 Task: Create a due date automation trigger when advanced on, 2 hours before a card is due add dates starting next week.
Action: Mouse moved to (1104, 94)
Screenshot: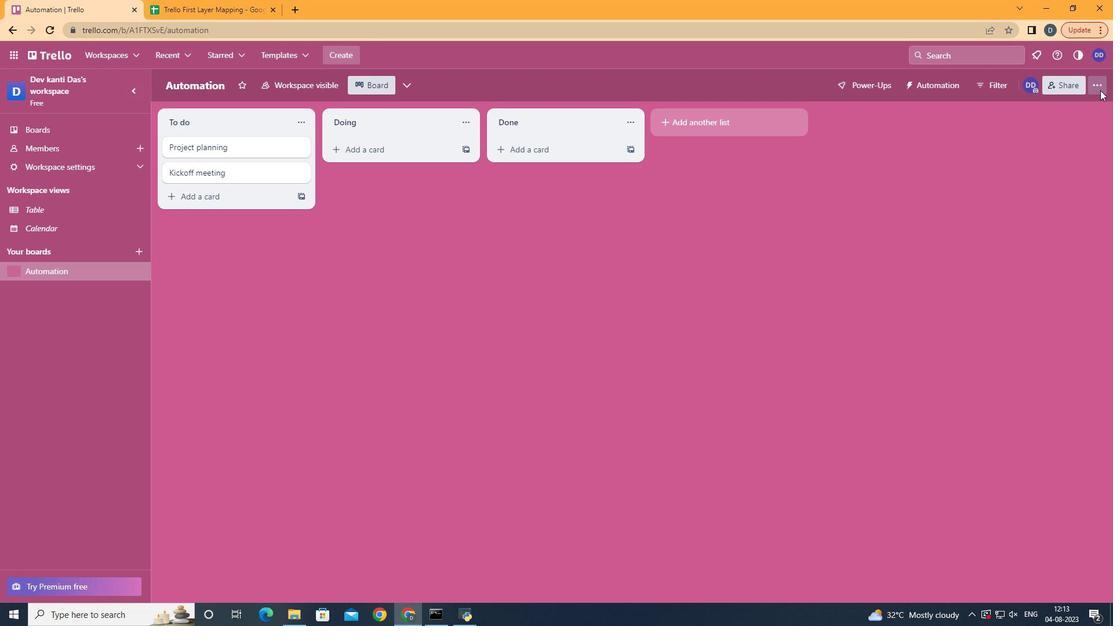
Action: Mouse pressed left at (1104, 94)
Screenshot: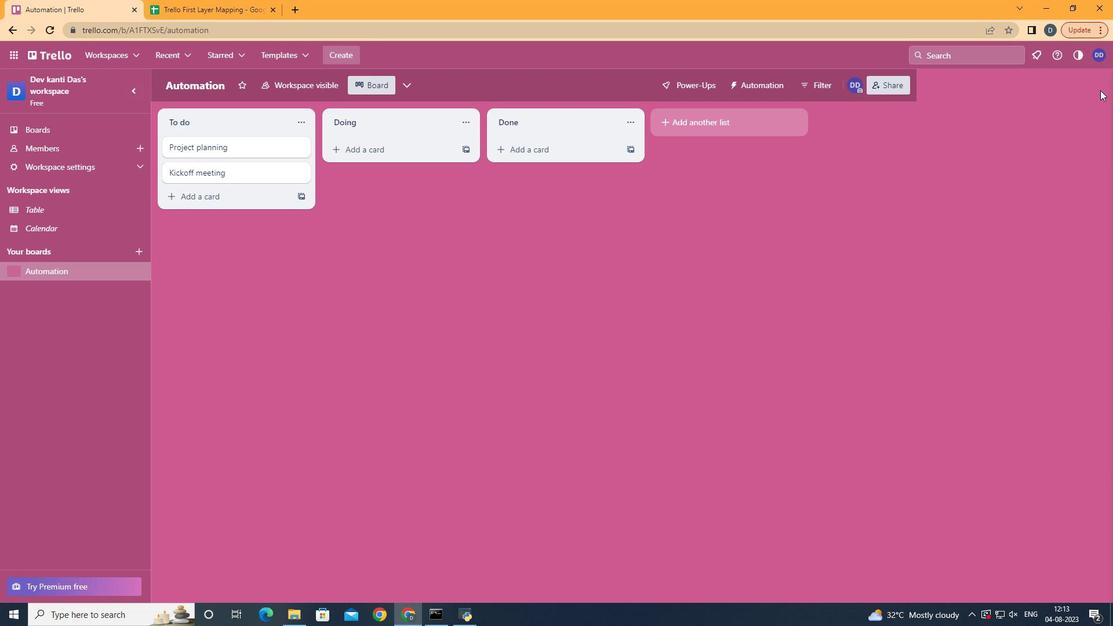 
Action: Mouse moved to (1026, 238)
Screenshot: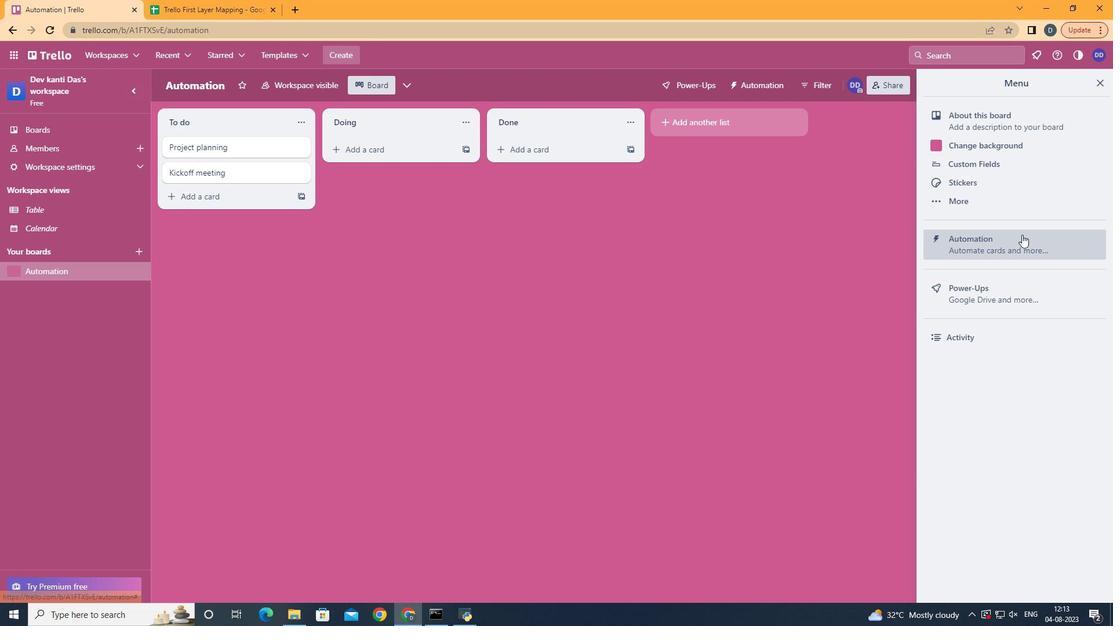 
Action: Mouse pressed left at (1026, 238)
Screenshot: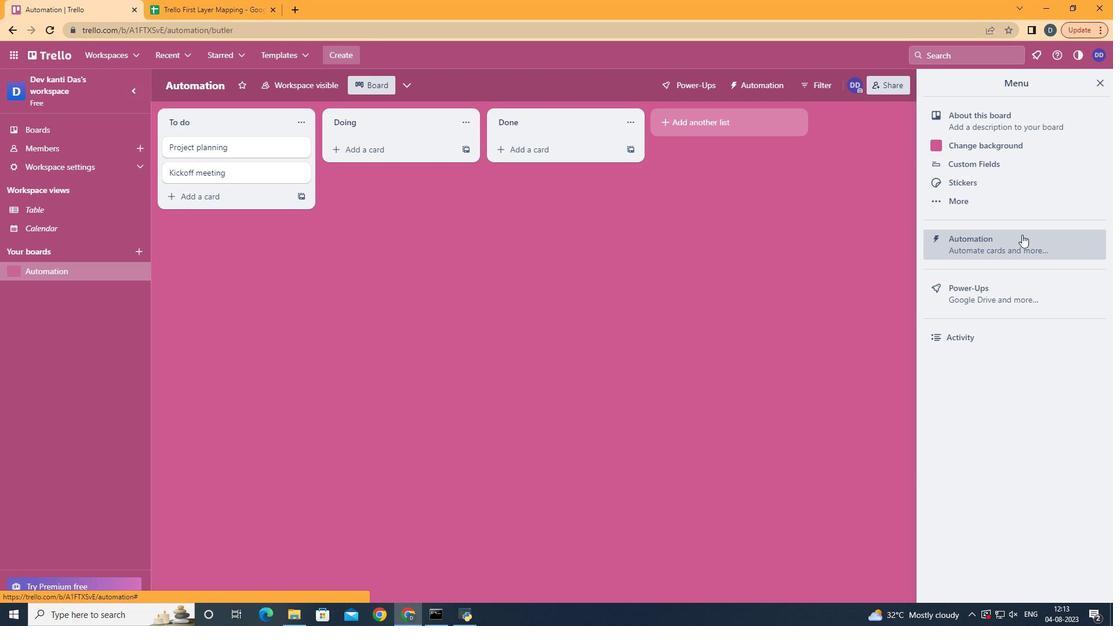 
Action: Mouse moved to (202, 233)
Screenshot: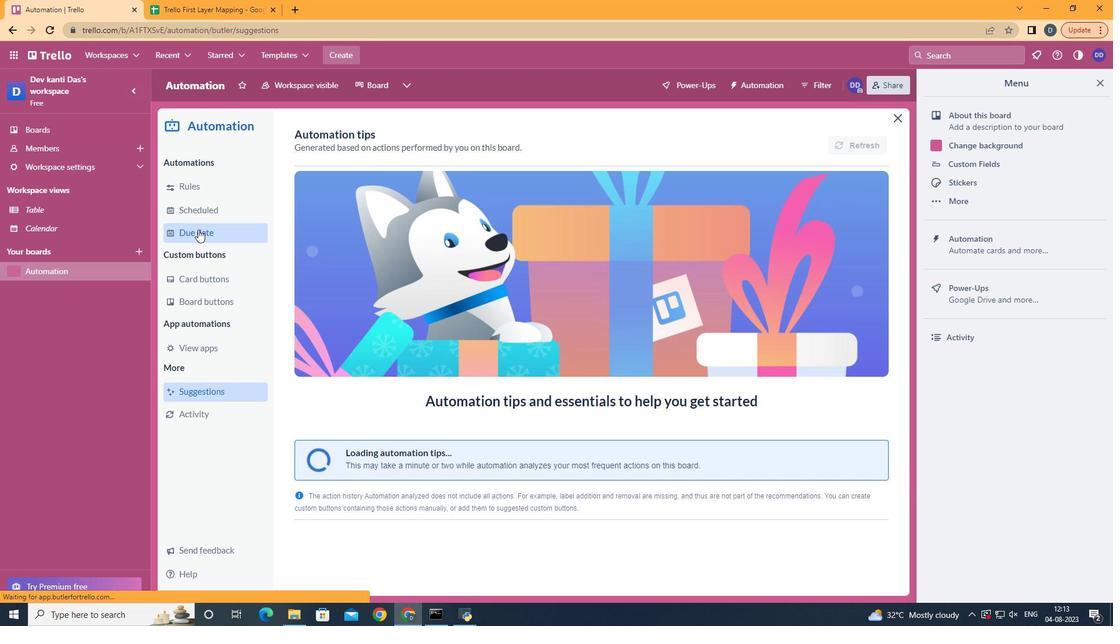 
Action: Mouse pressed left at (202, 233)
Screenshot: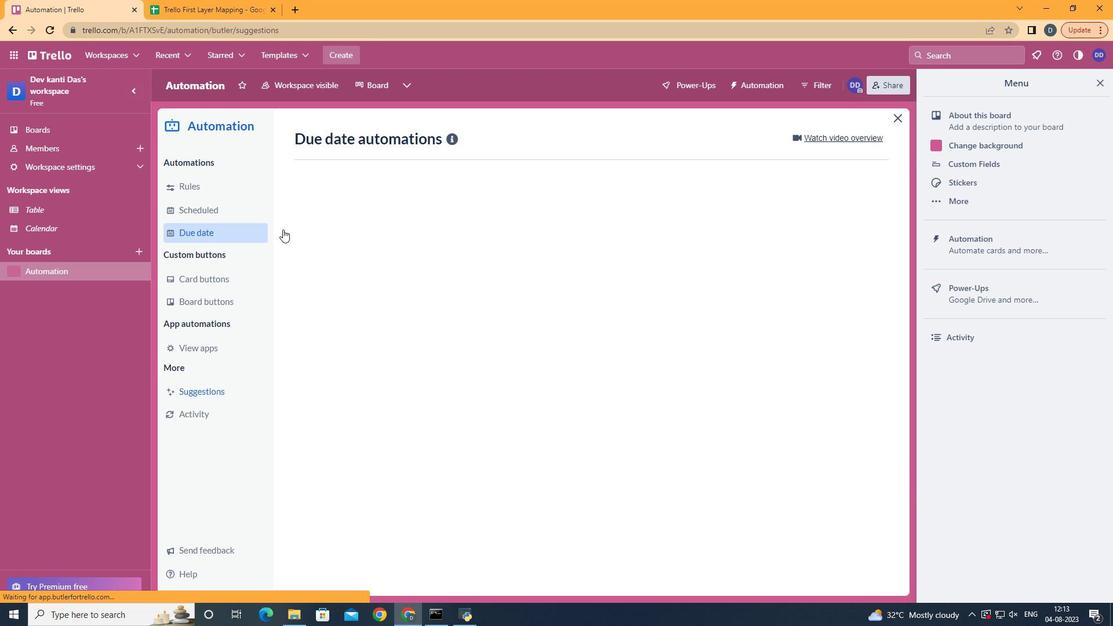 
Action: Mouse moved to (824, 145)
Screenshot: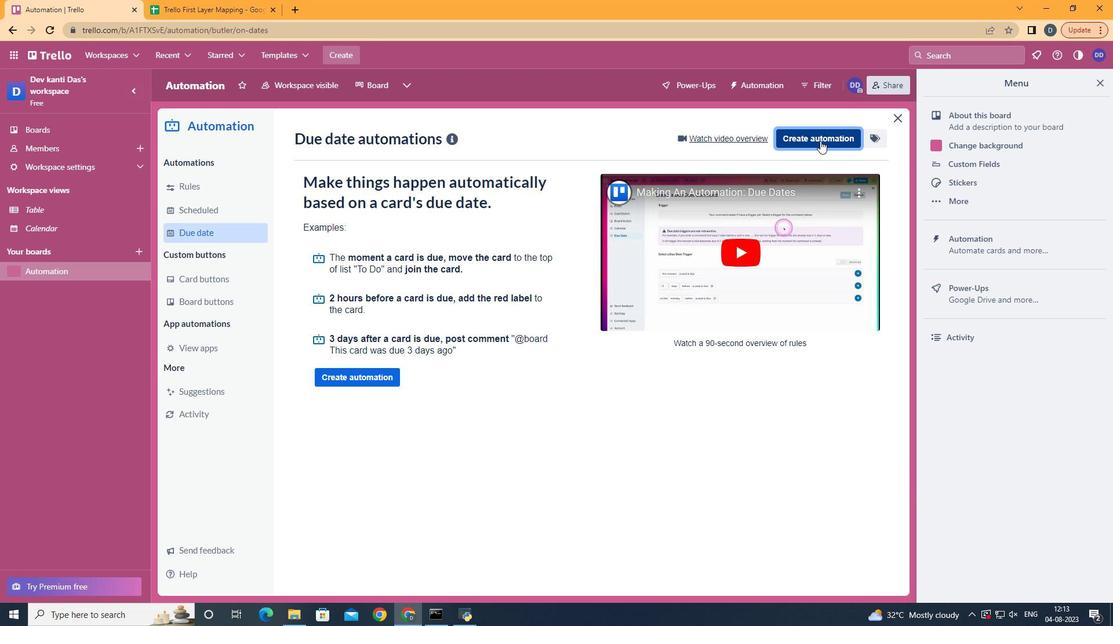 
Action: Mouse pressed left at (824, 145)
Screenshot: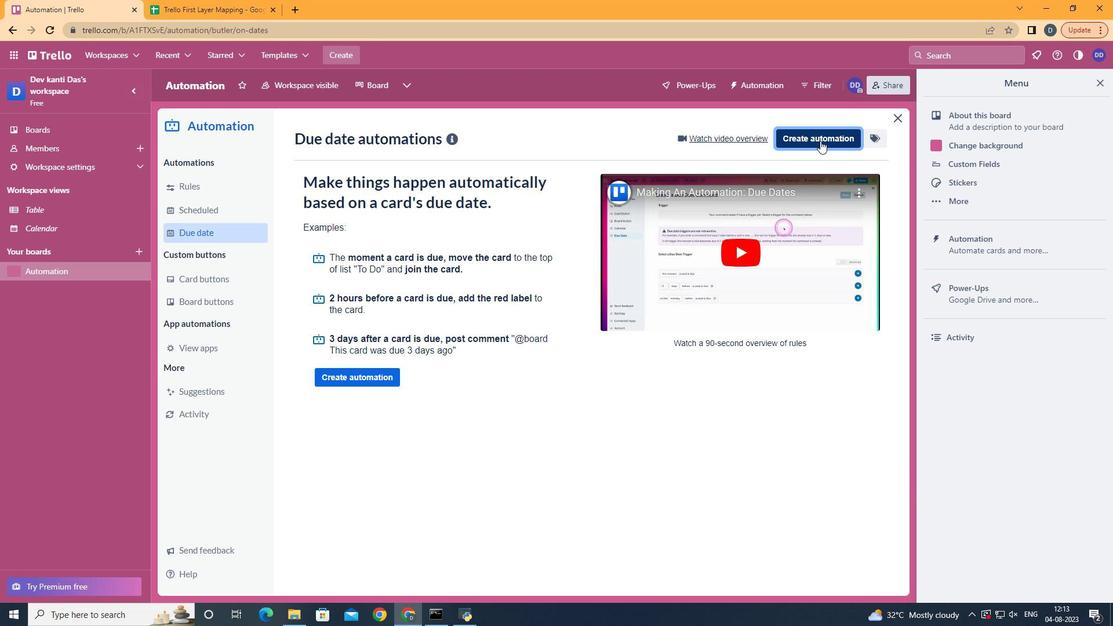 
Action: Mouse moved to (642, 254)
Screenshot: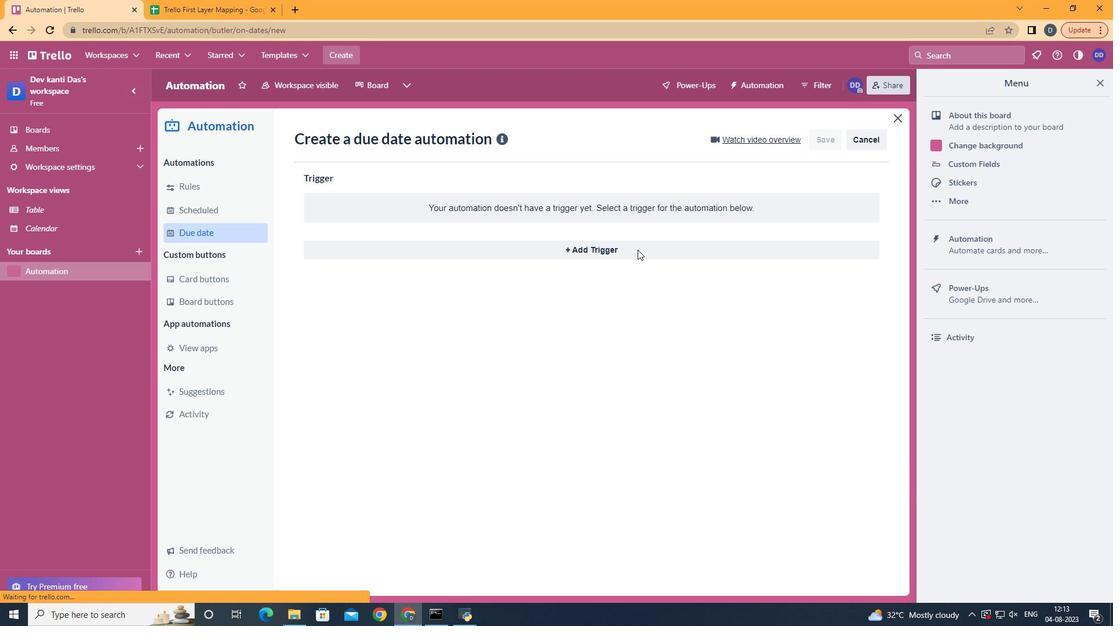 
Action: Mouse pressed left at (642, 254)
Screenshot: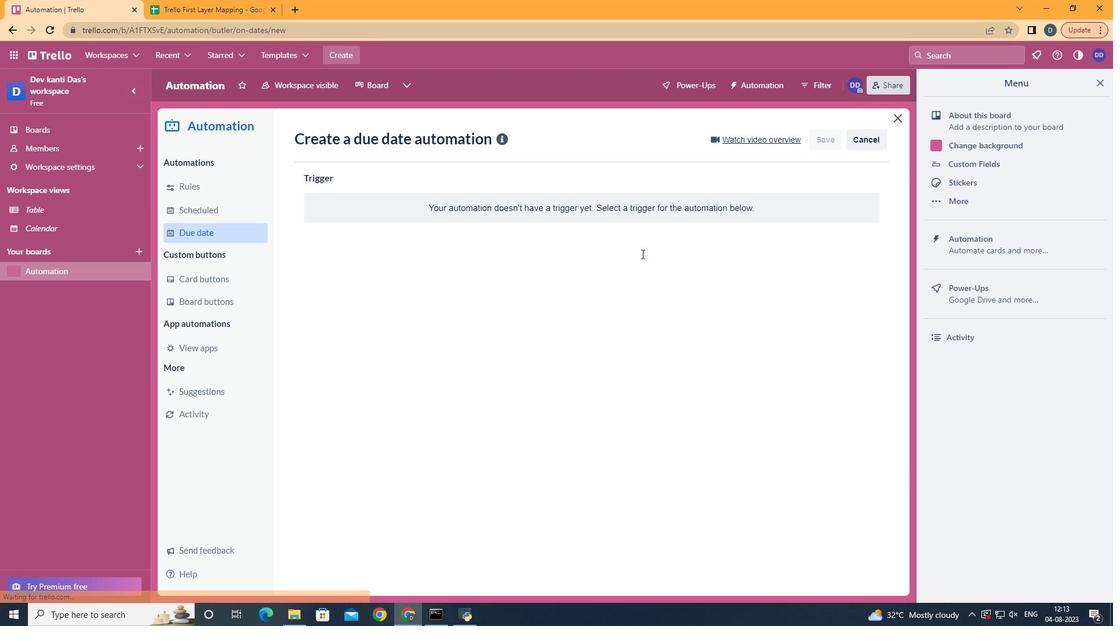 
Action: Mouse moved to (379, 494)
Screenshot: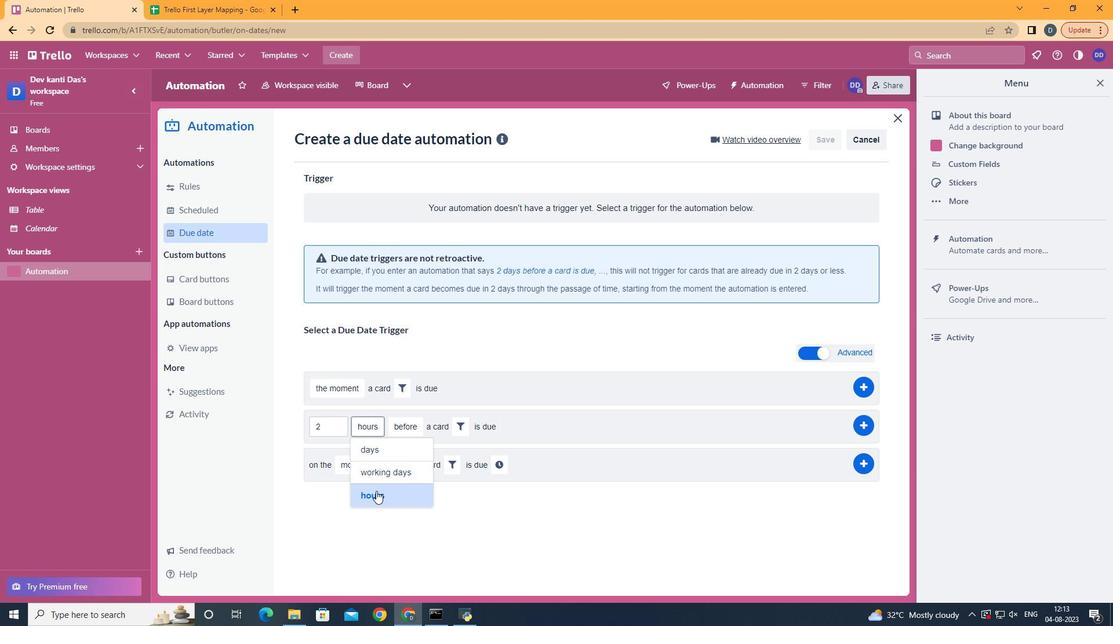 
Action: Mouse pressed left at (379, 494)
Screenshot: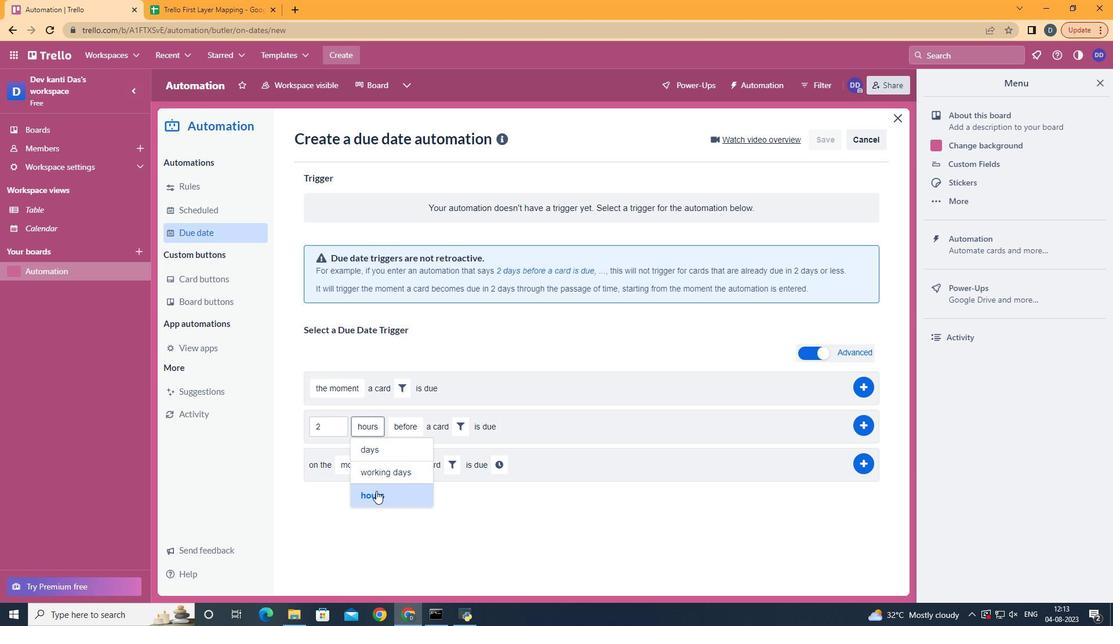
Action: Mouse moved to (412, 445)
Screenshot: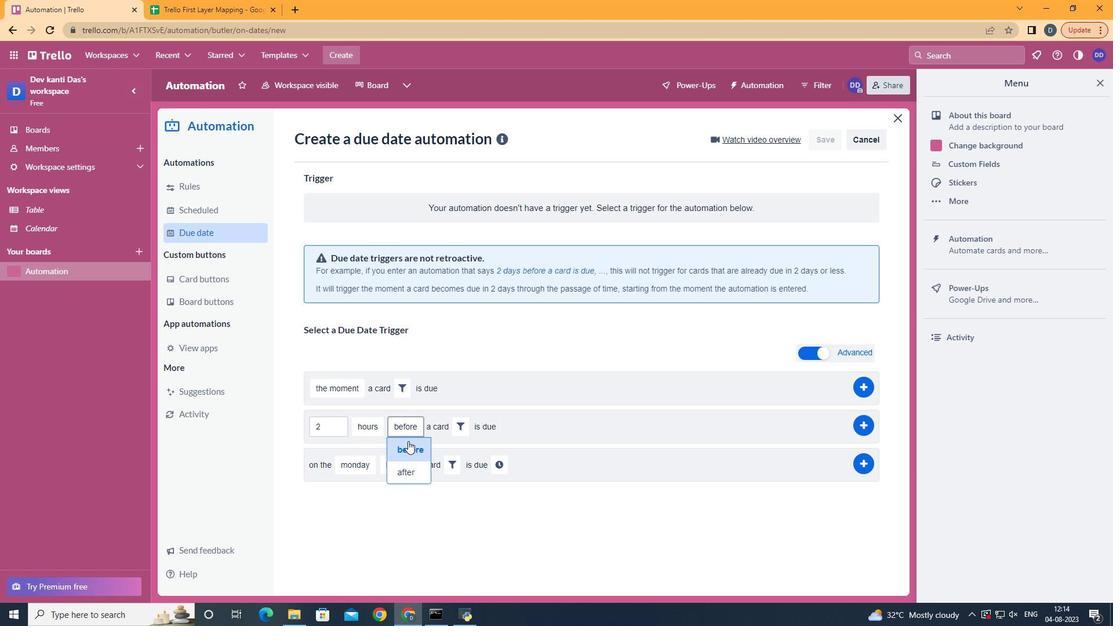 
Action: Mouse pressed left at (412, 445)
Screenshot: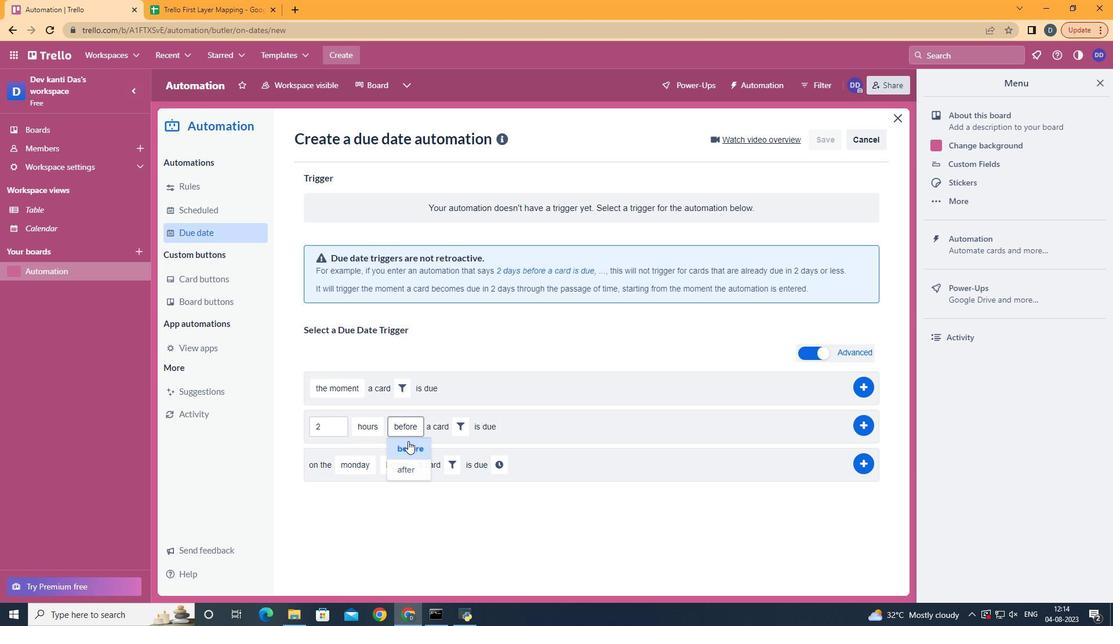 
Action: Mouse moved to (465, 432)
Screenshot: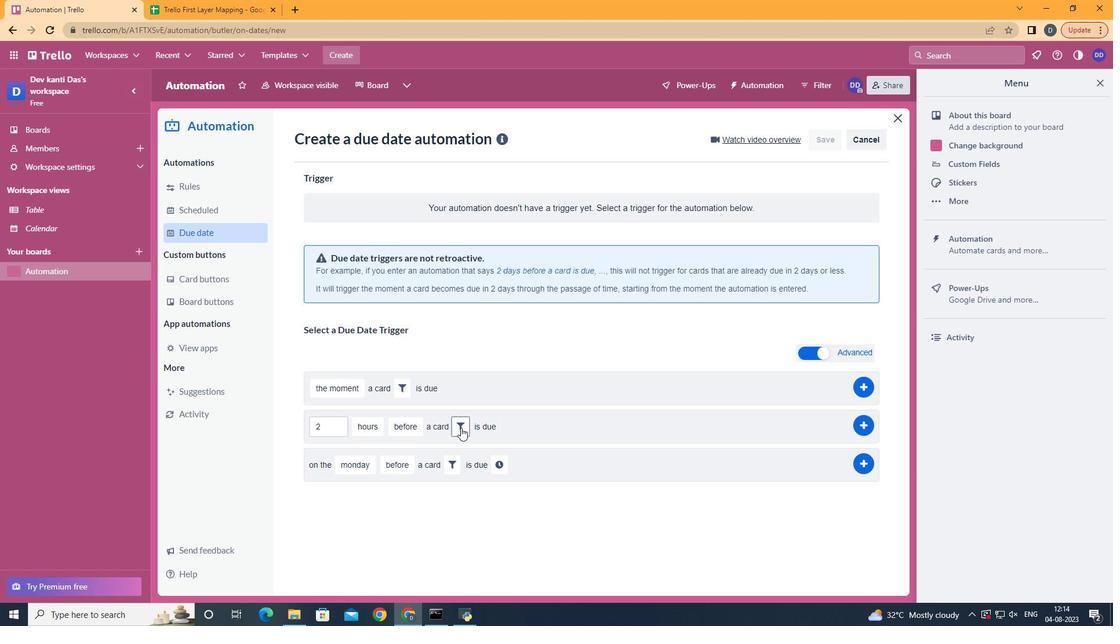 
Action: Mouse pressed left at (465, 432)
Screenshot: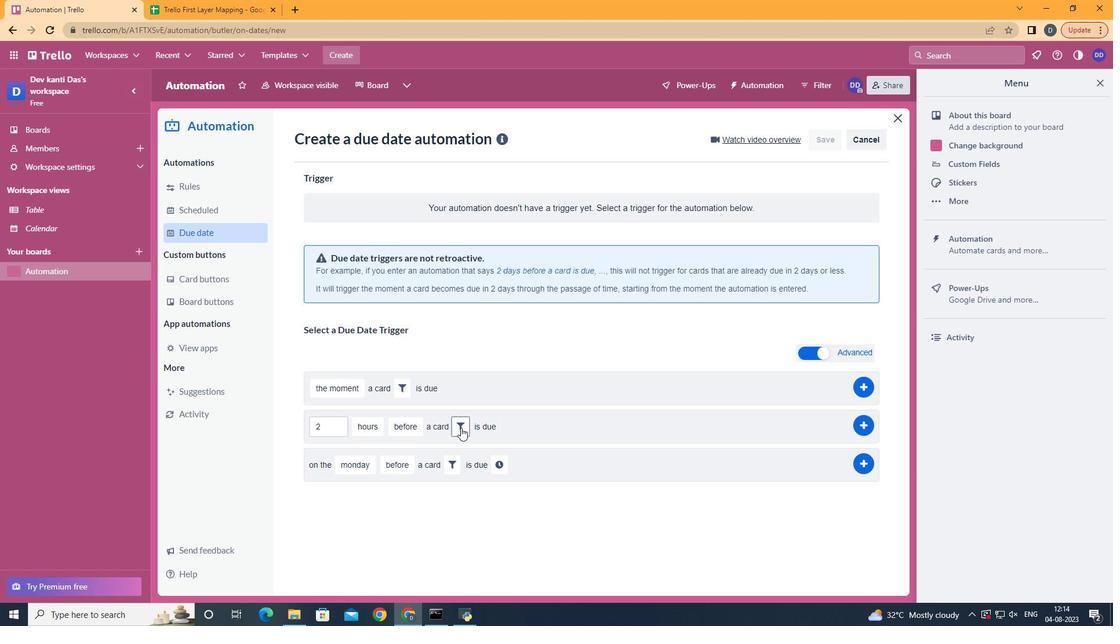 
Action: Mouse moved to (522, 473)
Screenshot: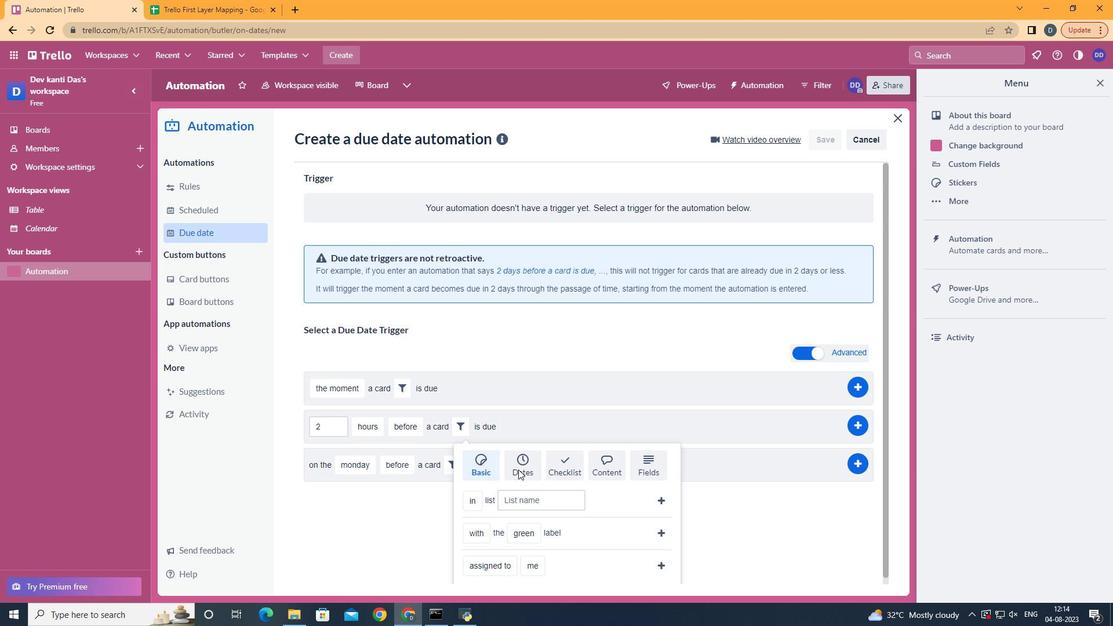 
Action: Mouse pressed left at (522, 473)
Screenshot: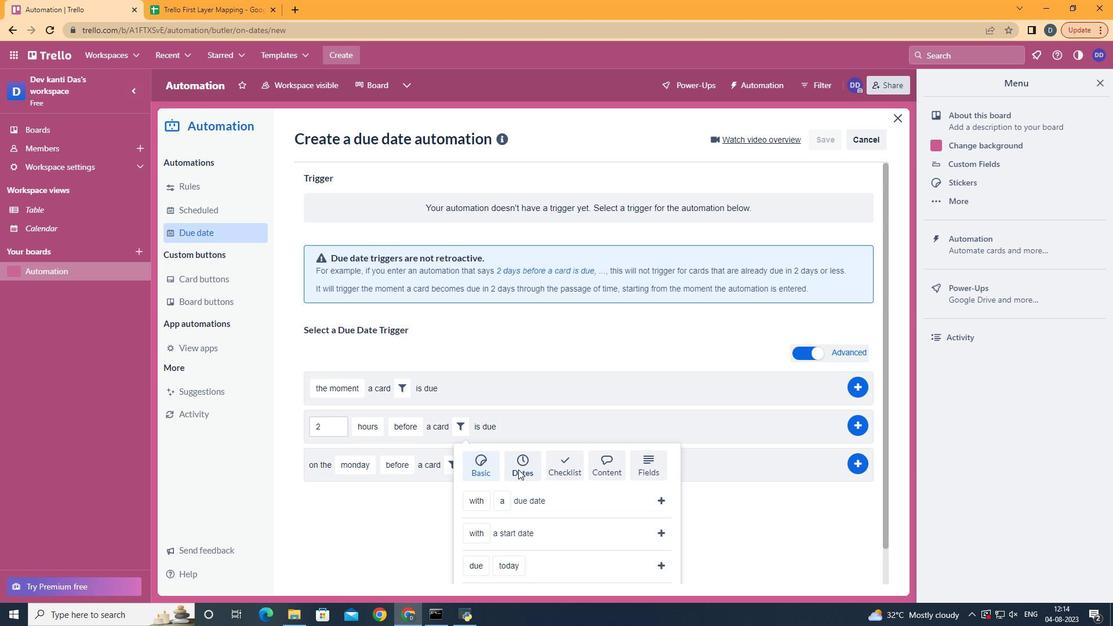 
Action: Mouse scrolled (522, 473) with delta (0, 0)
Screenshot: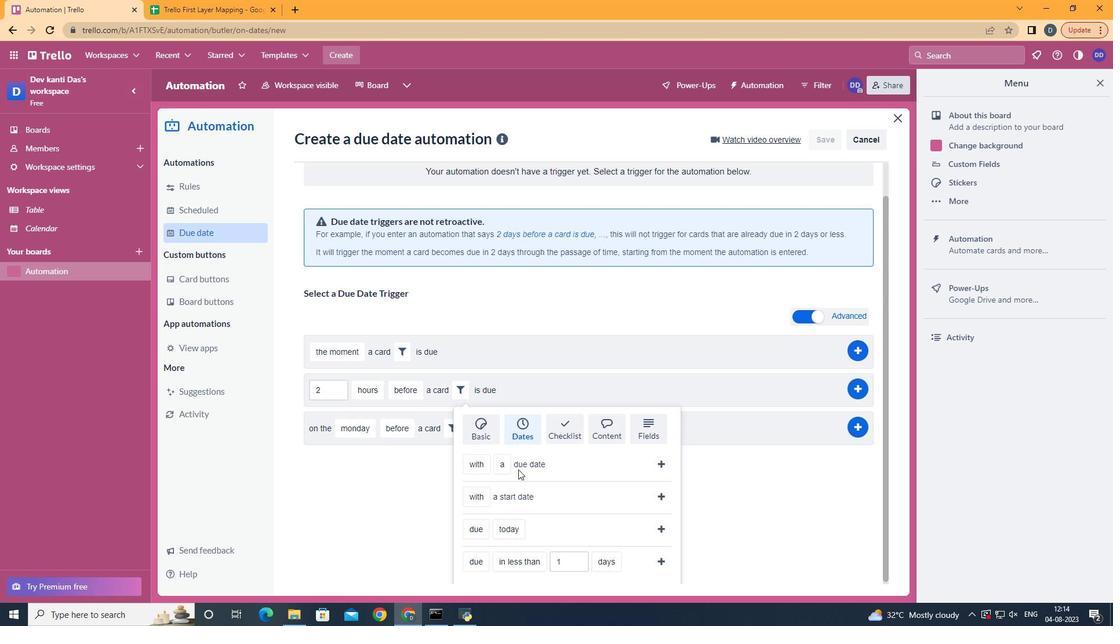 
Action: Mouse scrolled (522, 473) with delta (0, 0)
Screenshot: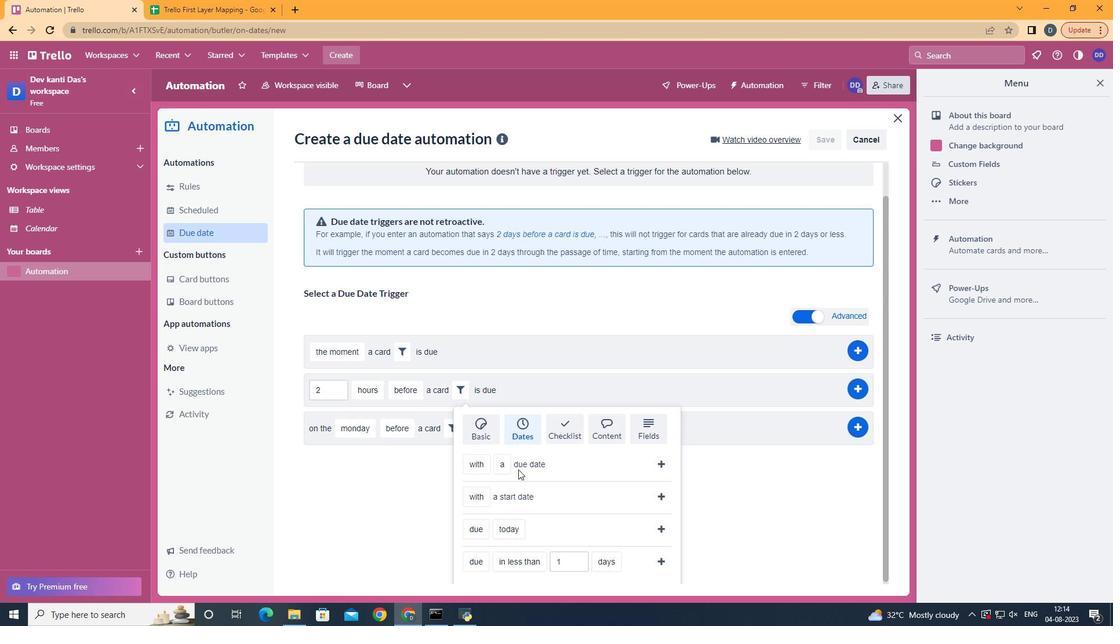 
Action: Mouse scrolled (522, 473) with delta (0, 0)
Screenshot: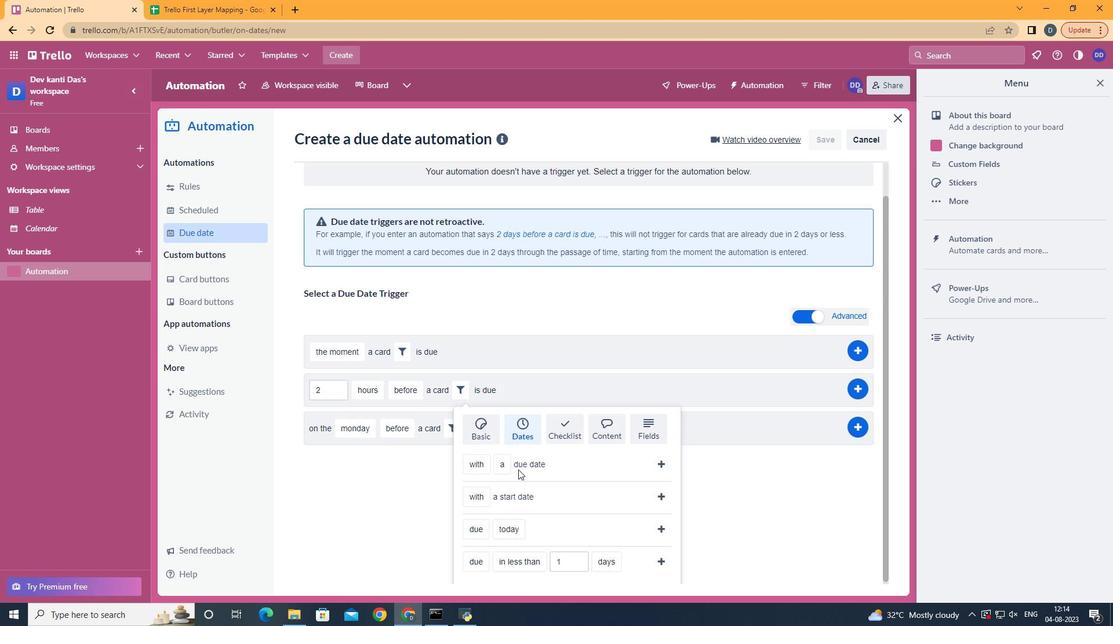 
Action: Mouse scrolled (522, 473) with delta (0, 0)
Screenshot: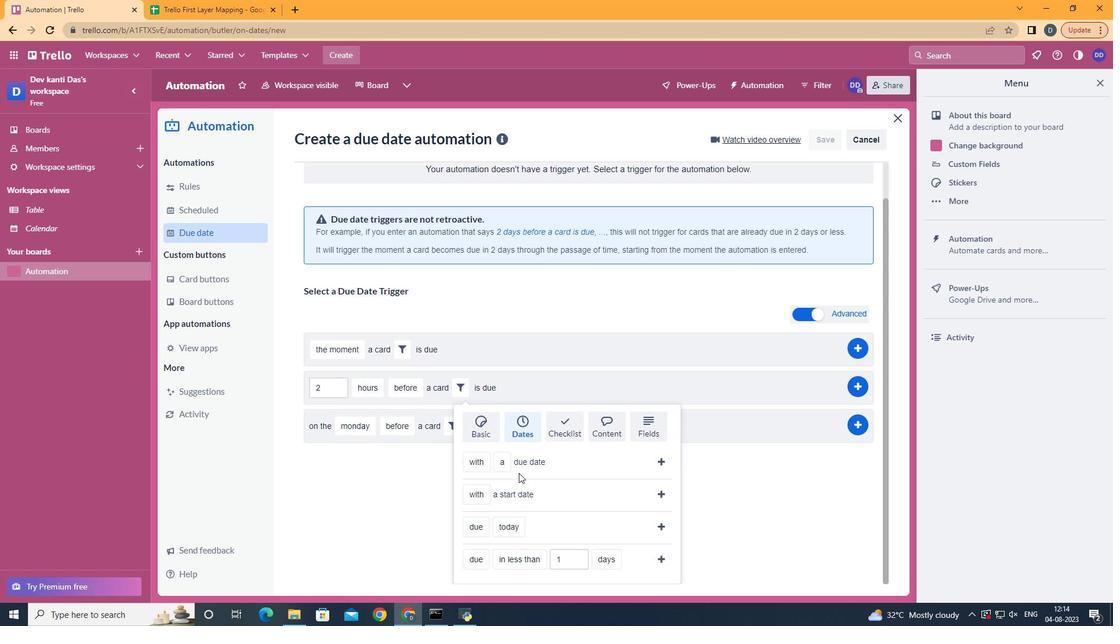 
Action: Mouse scrolled (522, 473) with delta (0, 0)
Screenshot: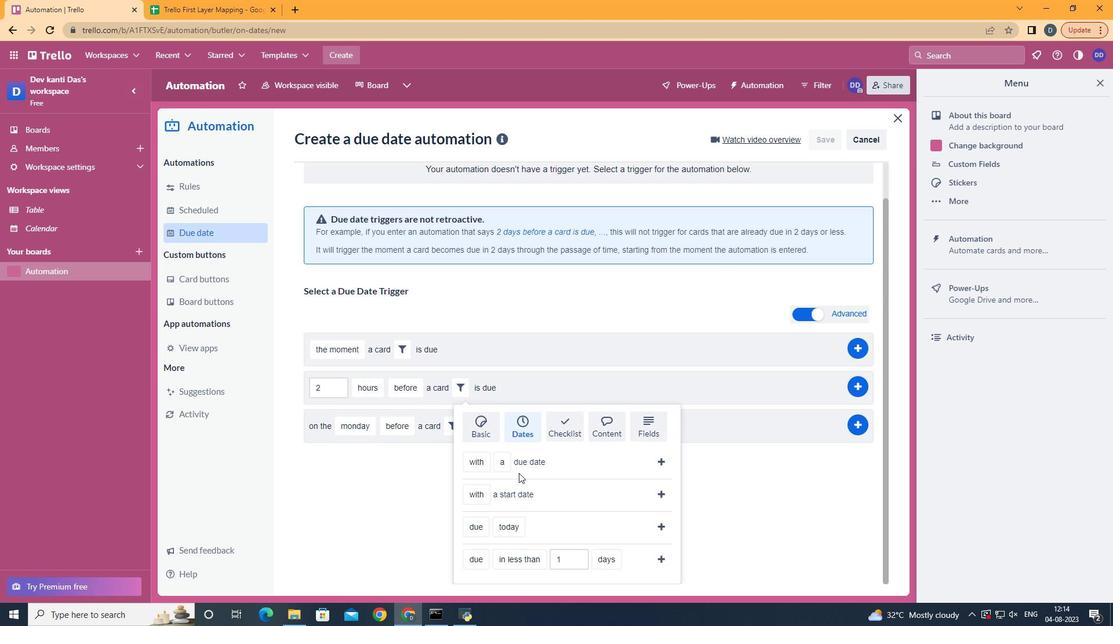 
Action: Mouse moved to (498, 482)
Screenshot: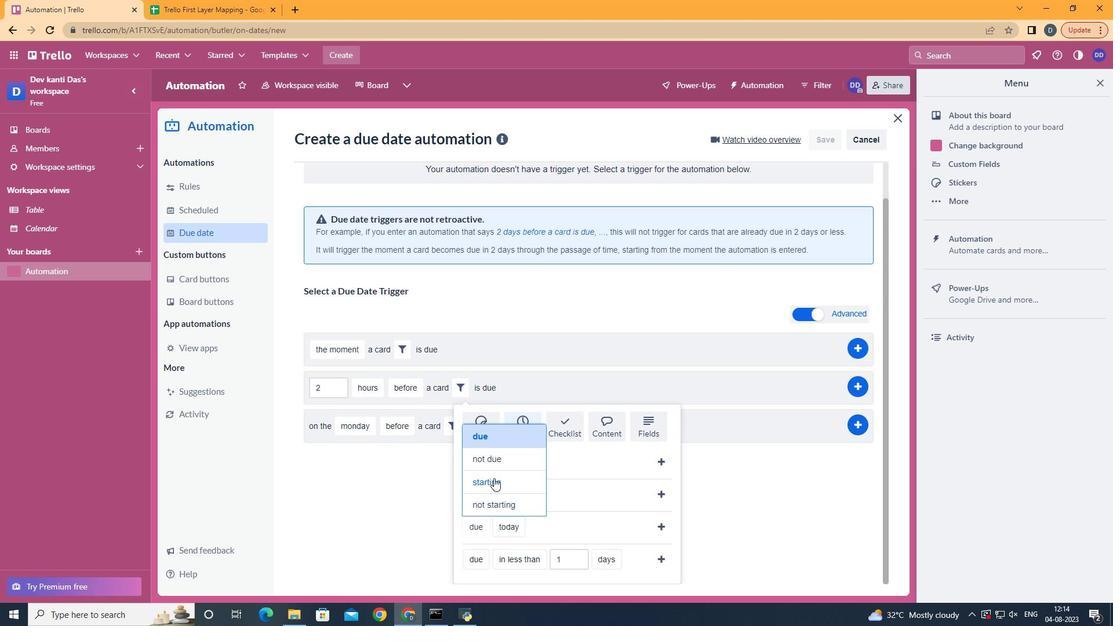 
Action: Mouse pressed left at (498, 482)
Screenshot: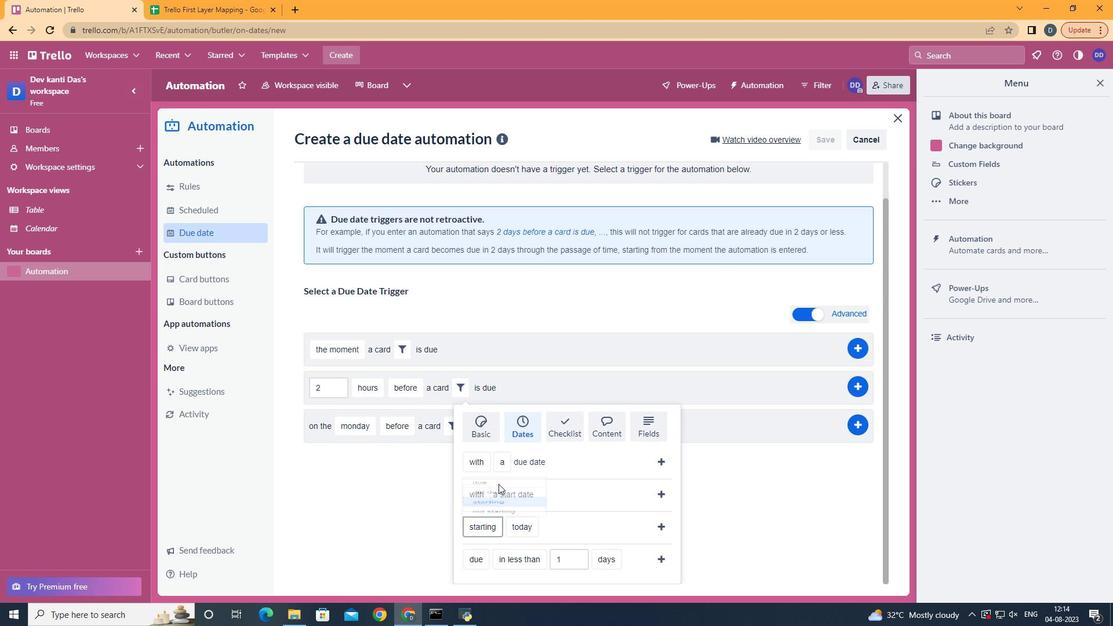 
Action: Mouse moved to (542, 462)
Screenshot: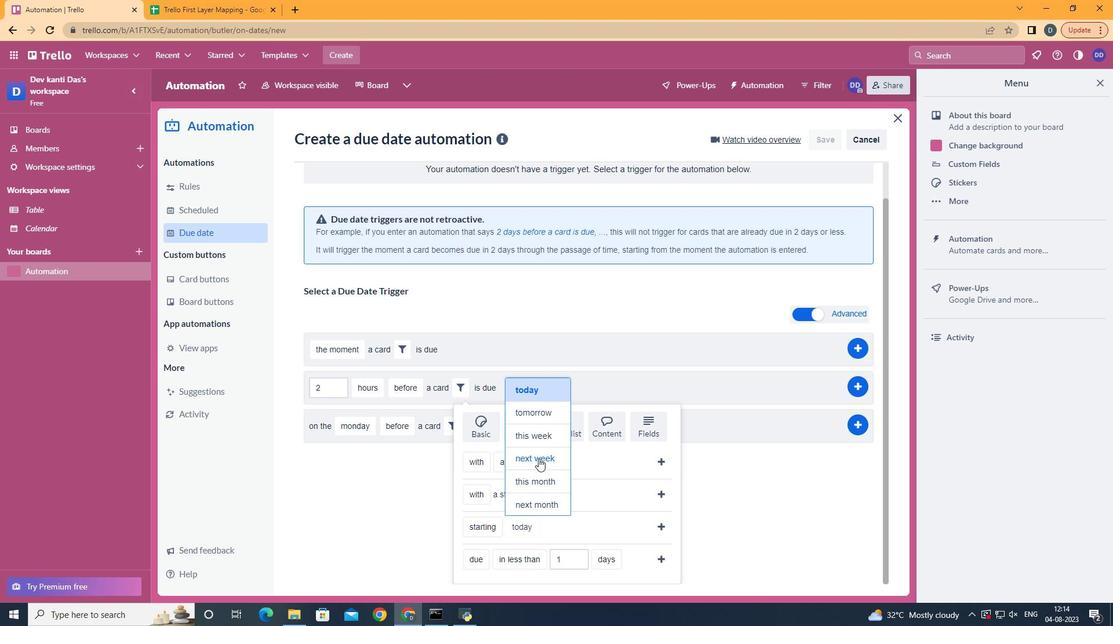 
Action: Mouse pressed left at (542, 462)
Screenshot: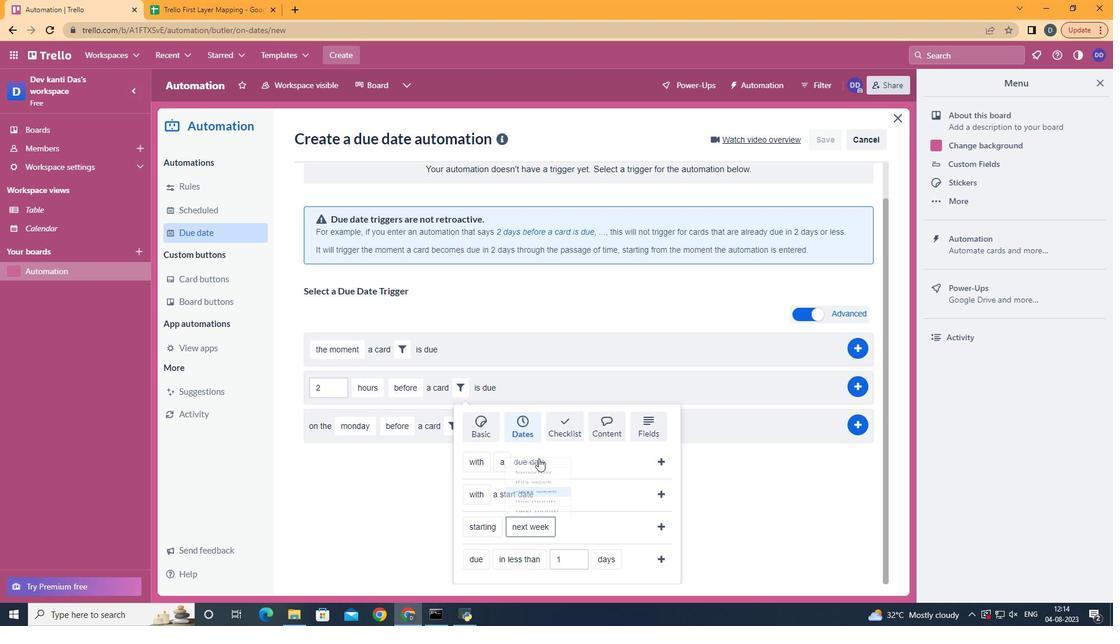 
Action: Mouse moved to (665, 527)
Screenshot: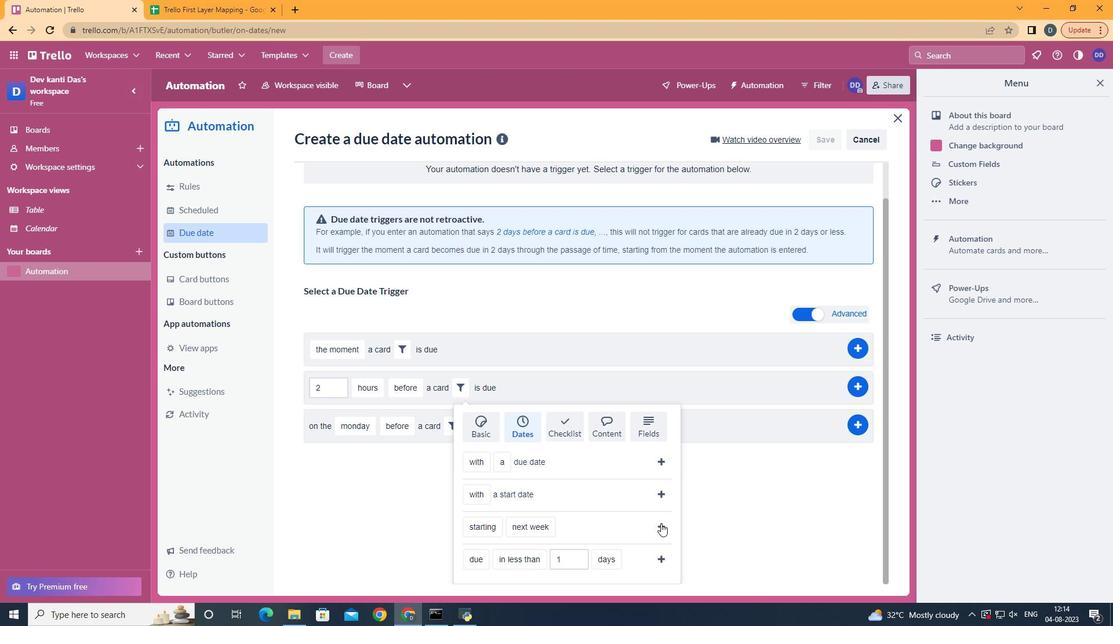 
Action: Mouse pressed left at (665, 527)
Screenshot: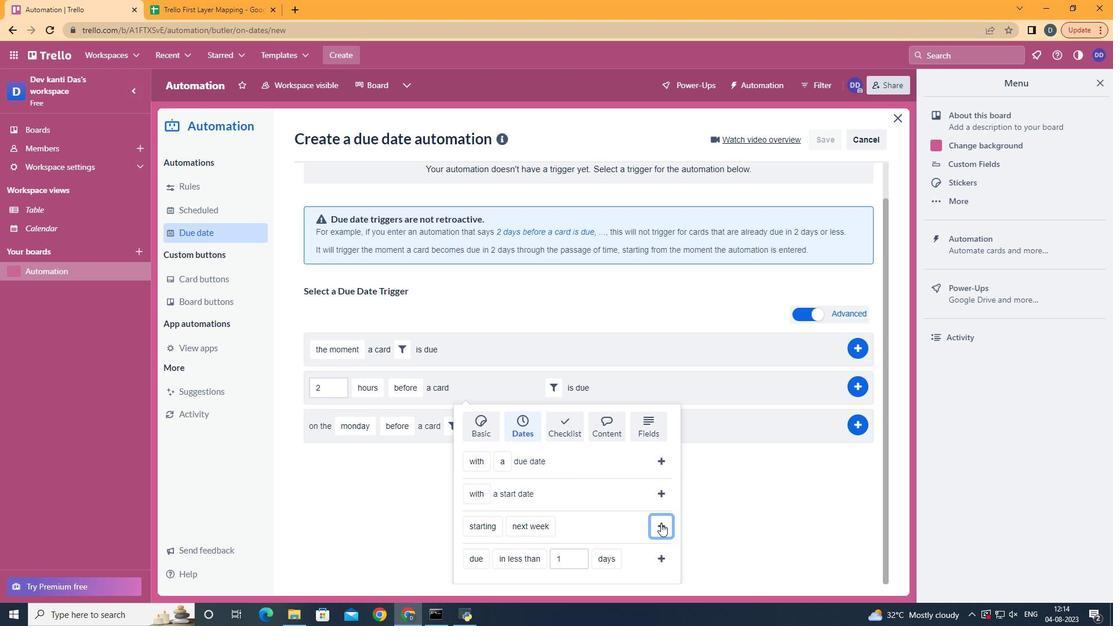 
Action: Mouse moved to (862, 426)
Screenshot: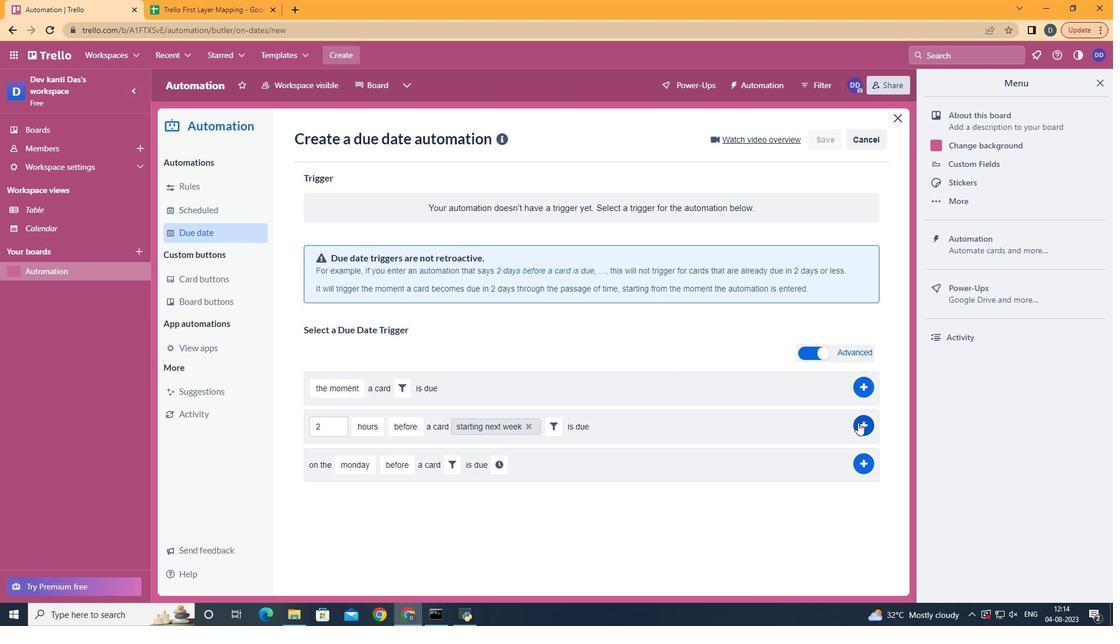 
Action: Mouse pressed left at (862, 426)
Screenshot: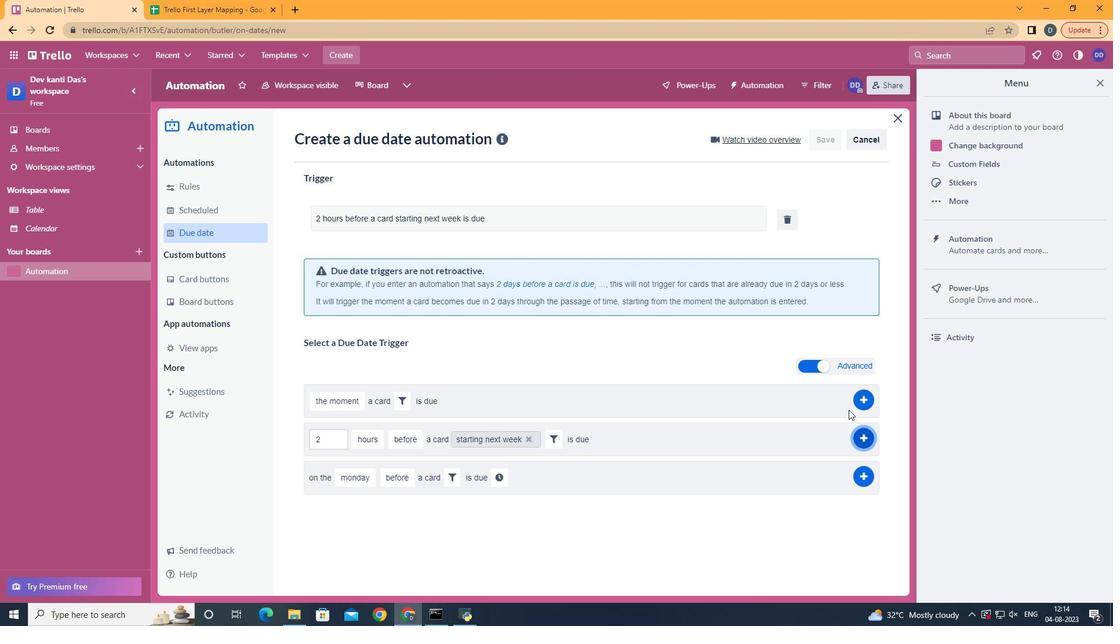 
Action: Mouse moved to (478, 244)
Screenshot: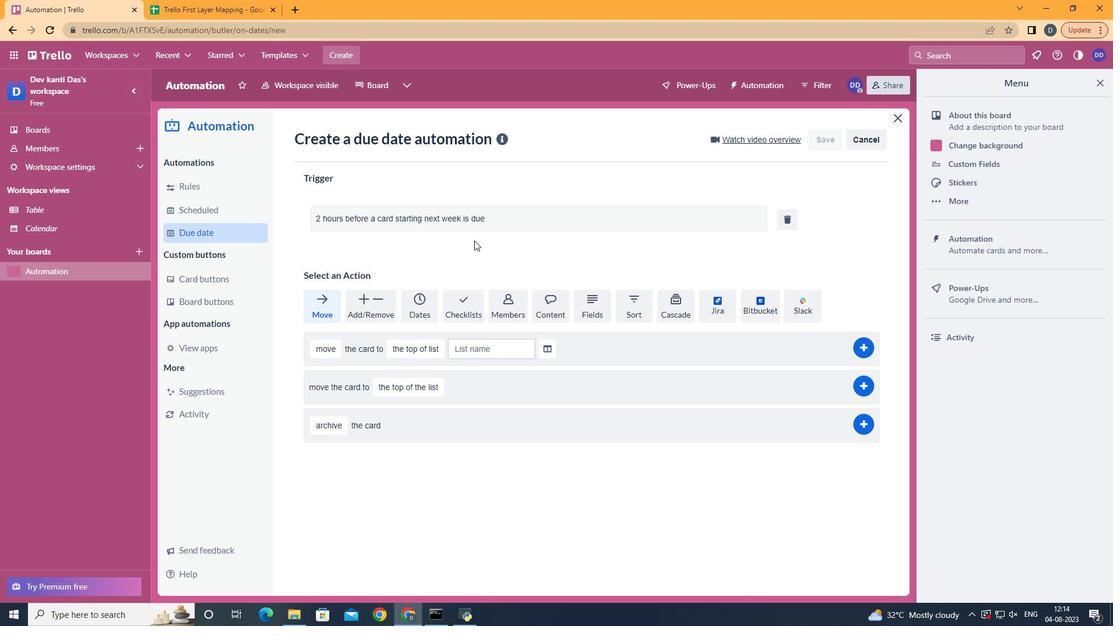 
